 Task: See the cancellation policy of Gig Harbor, Washington, United States.
Action: Mouse moved to (352, 137)
Screenshot: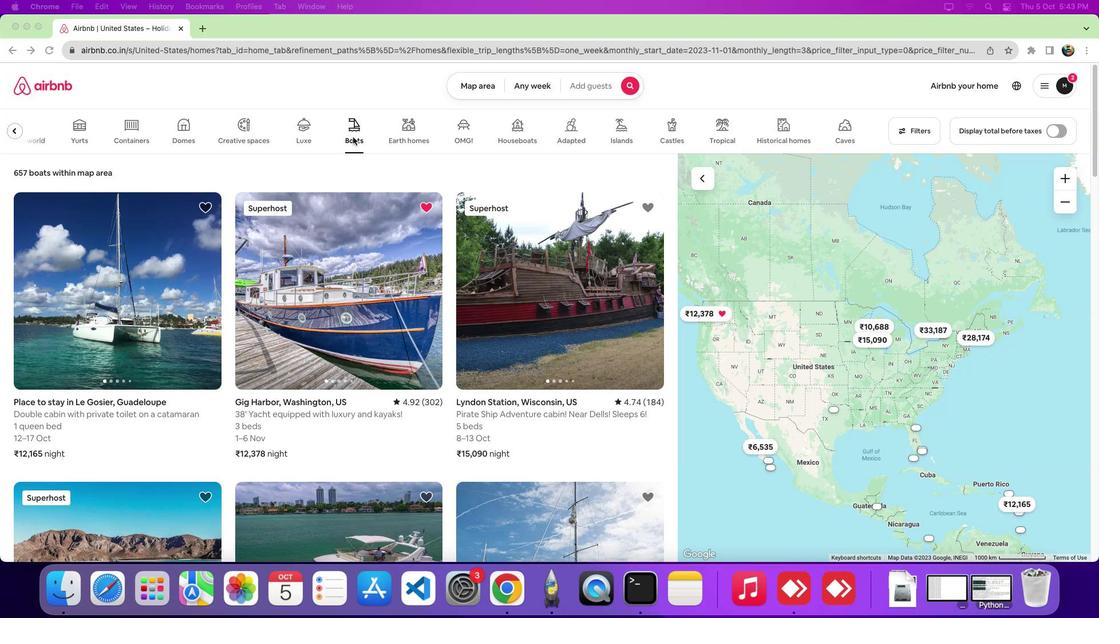 
Action: Mouse pressed left at (352, 137)
Screenshot: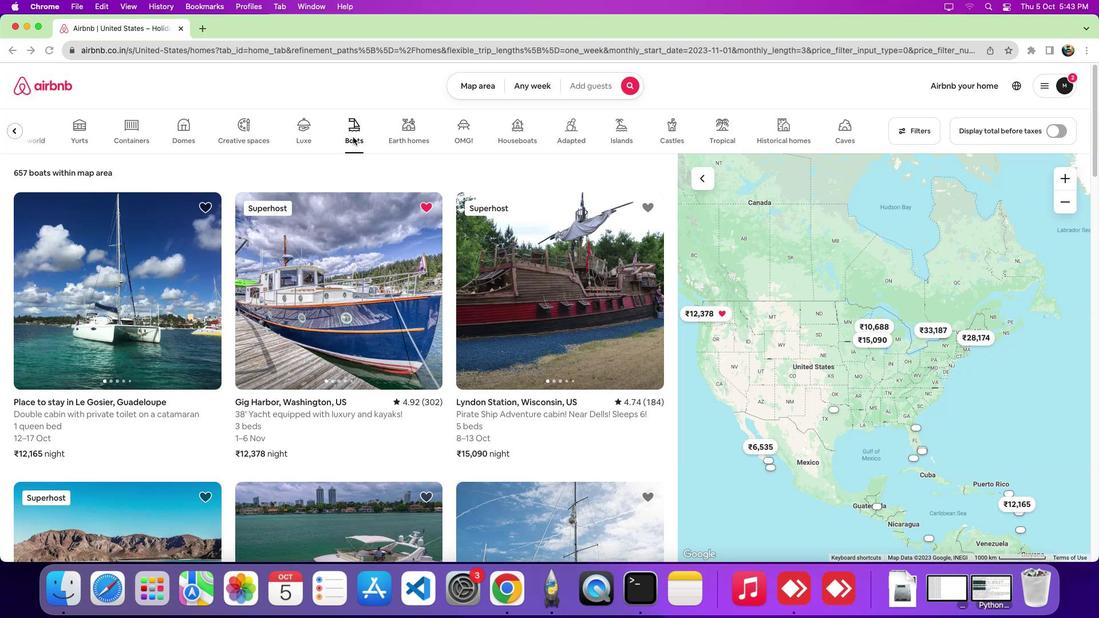 
Action: Mouse moved to (346, 297)
Screenshot: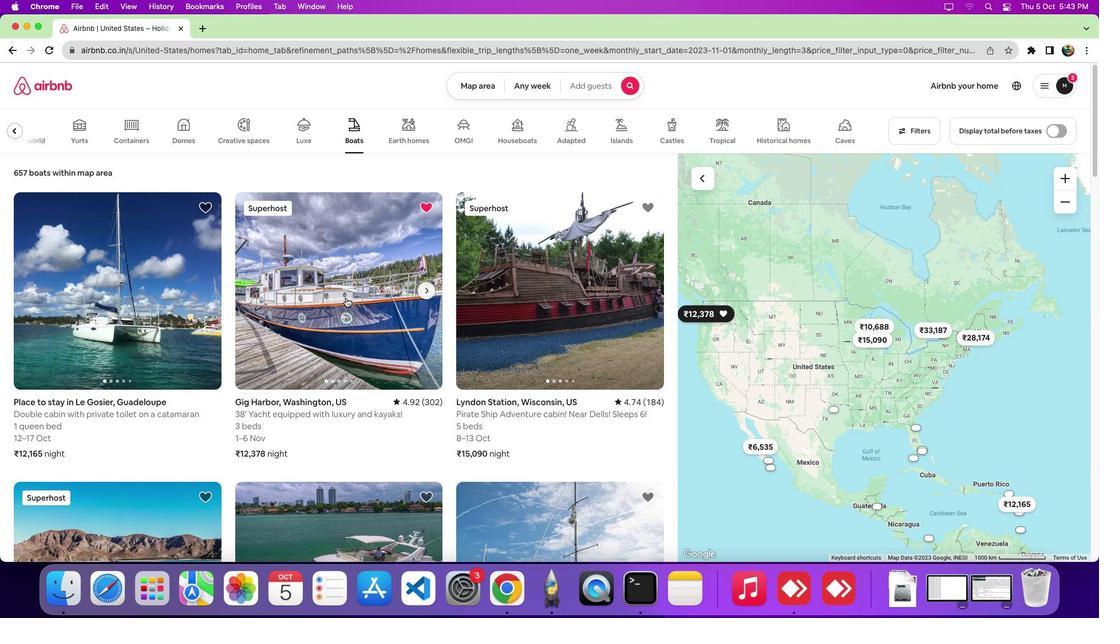 
Action: Mouse pressed left at (346, 297)
Screenshot: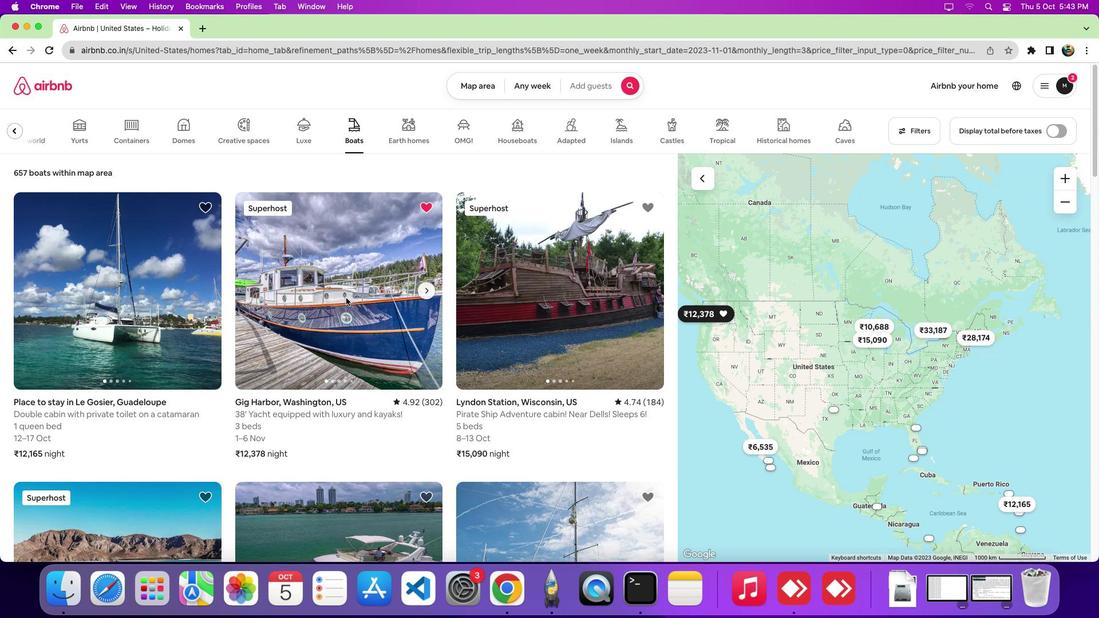 
Action: Mouse moved to (618, 388)
Screenshot: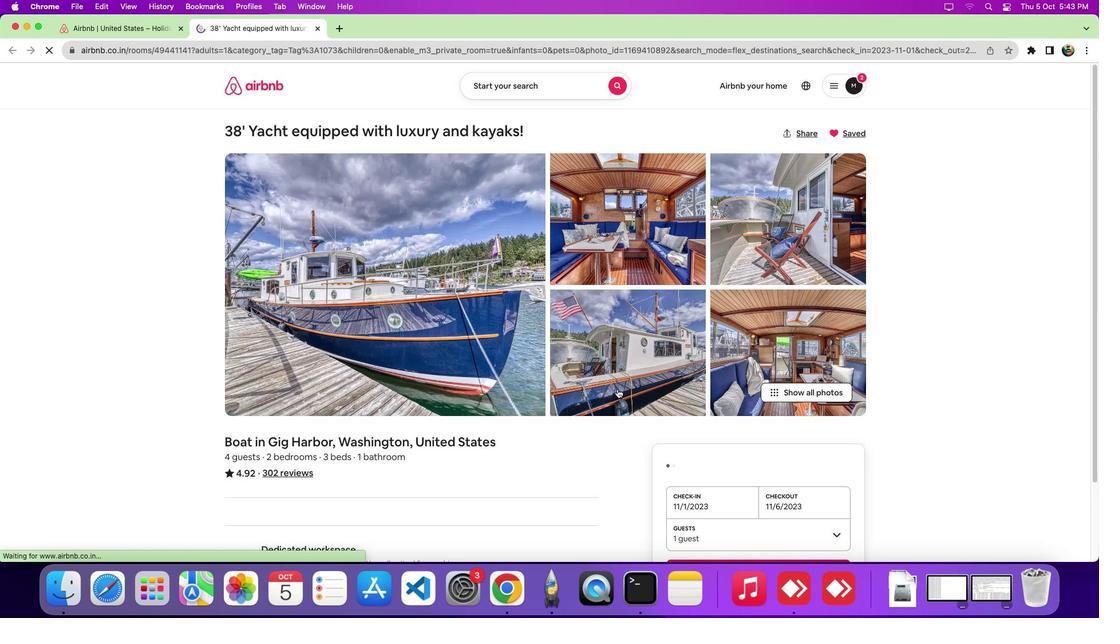 
Action: Mouse scrolled (618, 388) with delta (0, 0)
Screenshot: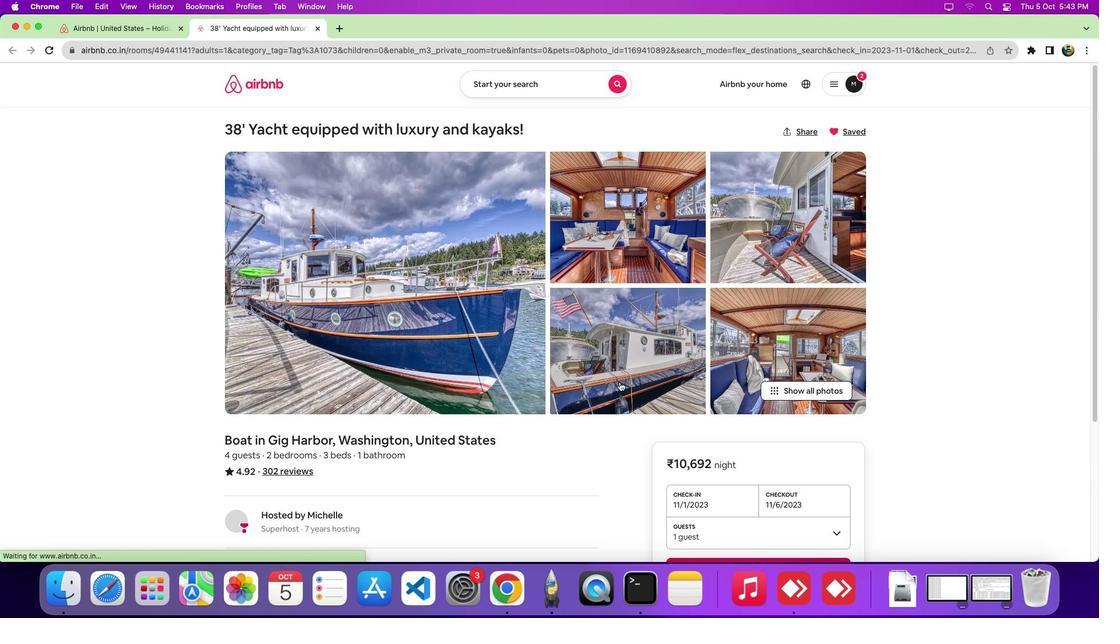 
Action: Mouse scrolled (618, 388) with delta (0, 0)
Screenshot: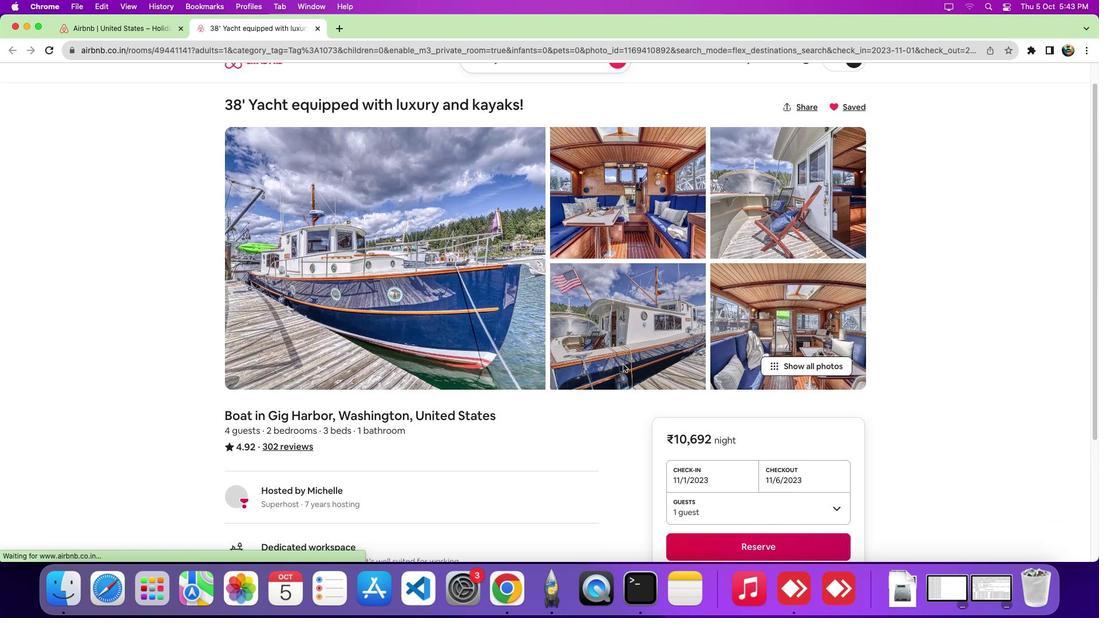 
Action: Mouse scrolled (618, 388) with delta (0, -4)
Screenshot: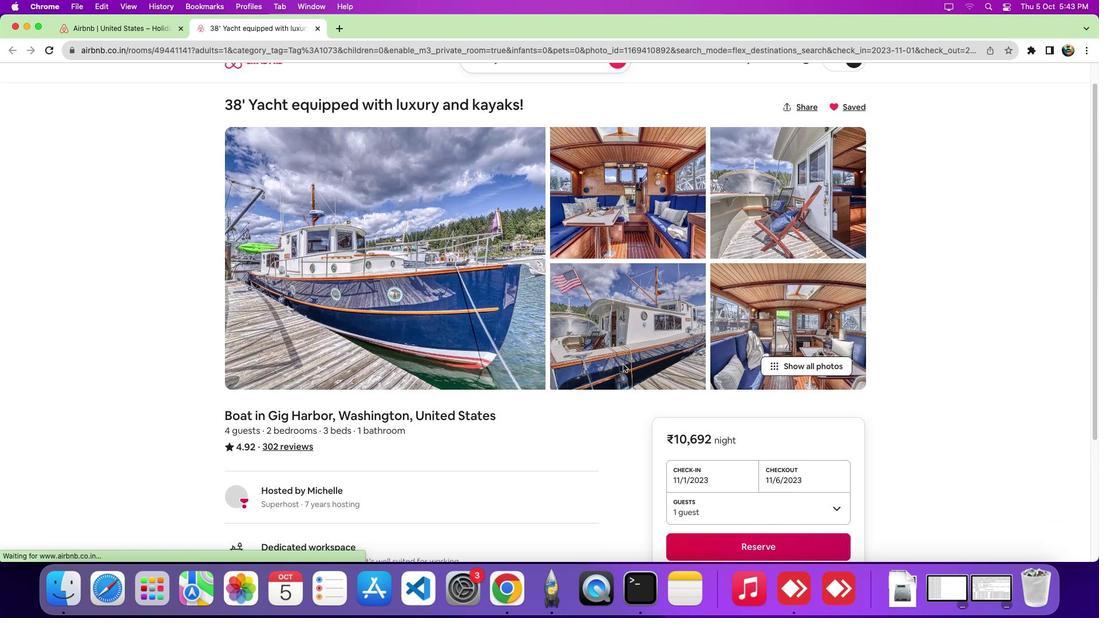 
Action: Mouse moved to (619, 382)
Screenshot: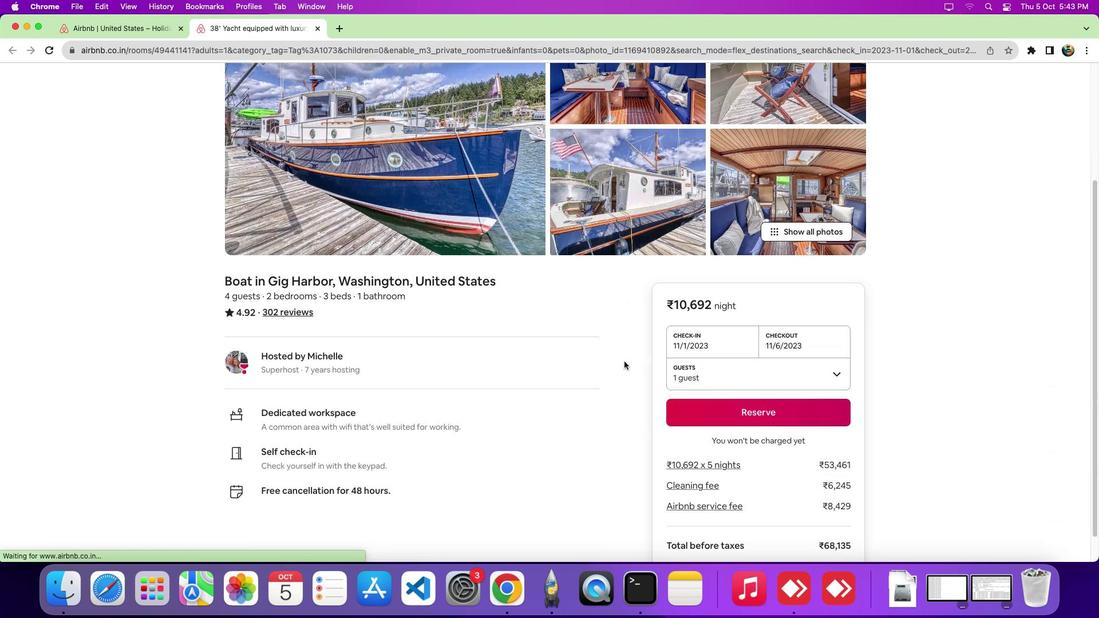 
Action: Mouse scrolled (619, 382) with delta (0, -6)
Screenshot: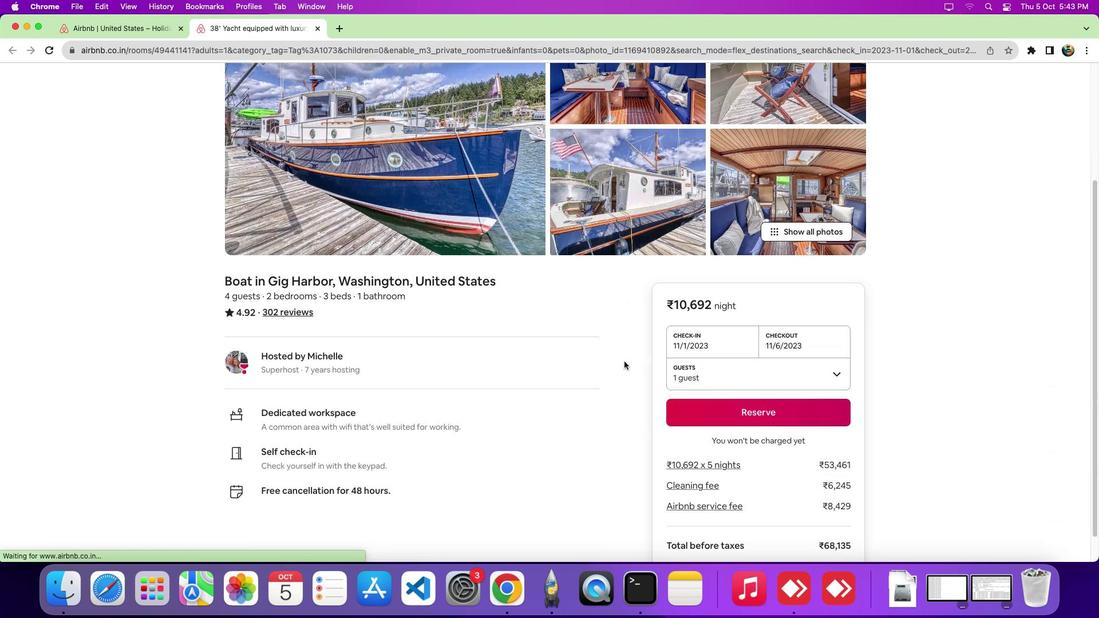 
Action: Mouse moved to (1093, 147)
Screenshot: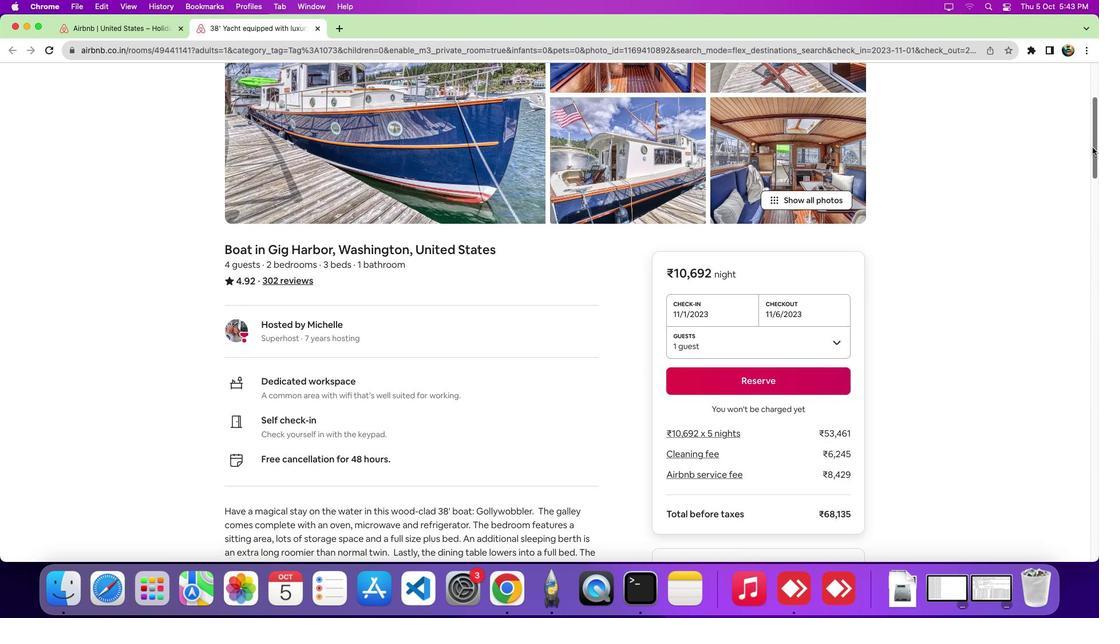 
Action: Mouse pressed left at (1093, 147)
Screenshot: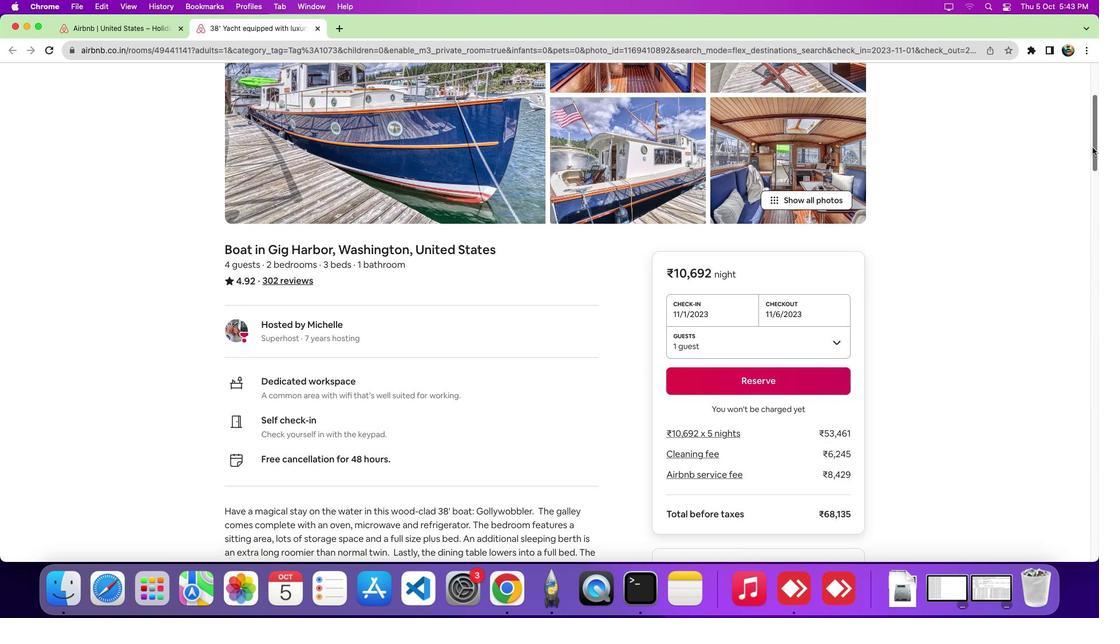 
Action: Mouse moved to (688, 298)
Screenshot: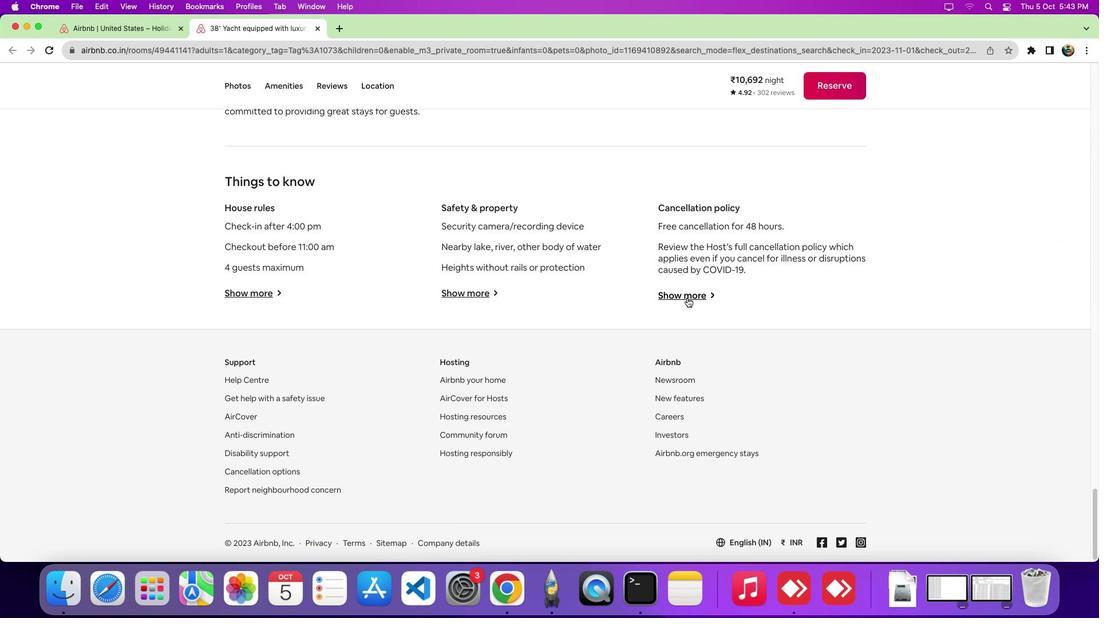 
Action: Mouse pressed left at (688, 298)
Screenshot: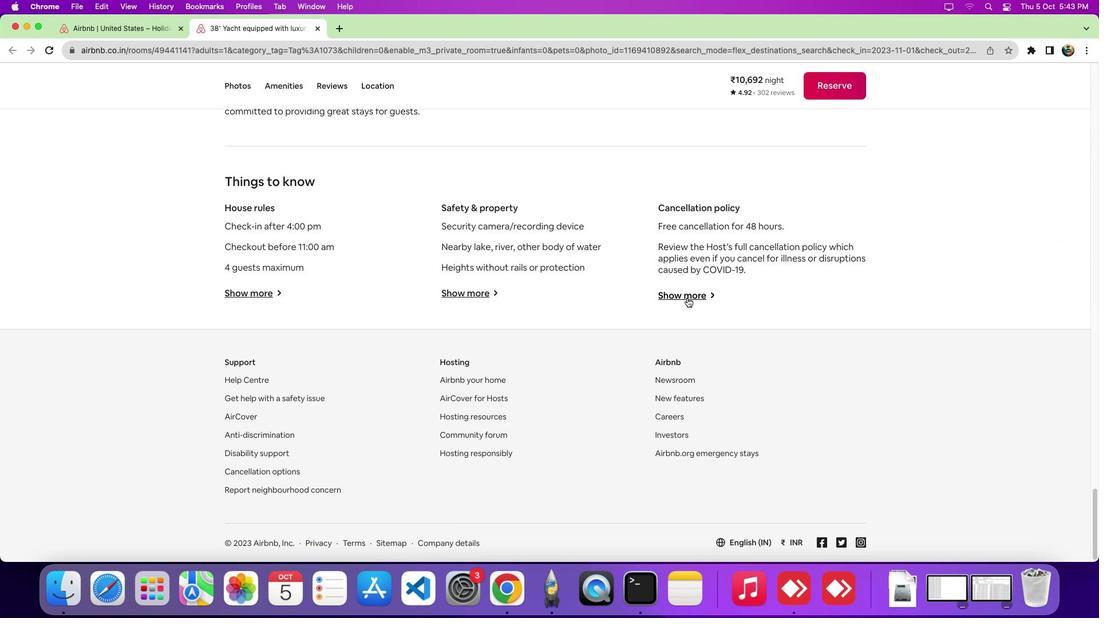 
Action: Mouse moved to (687, 300)
Screenshot: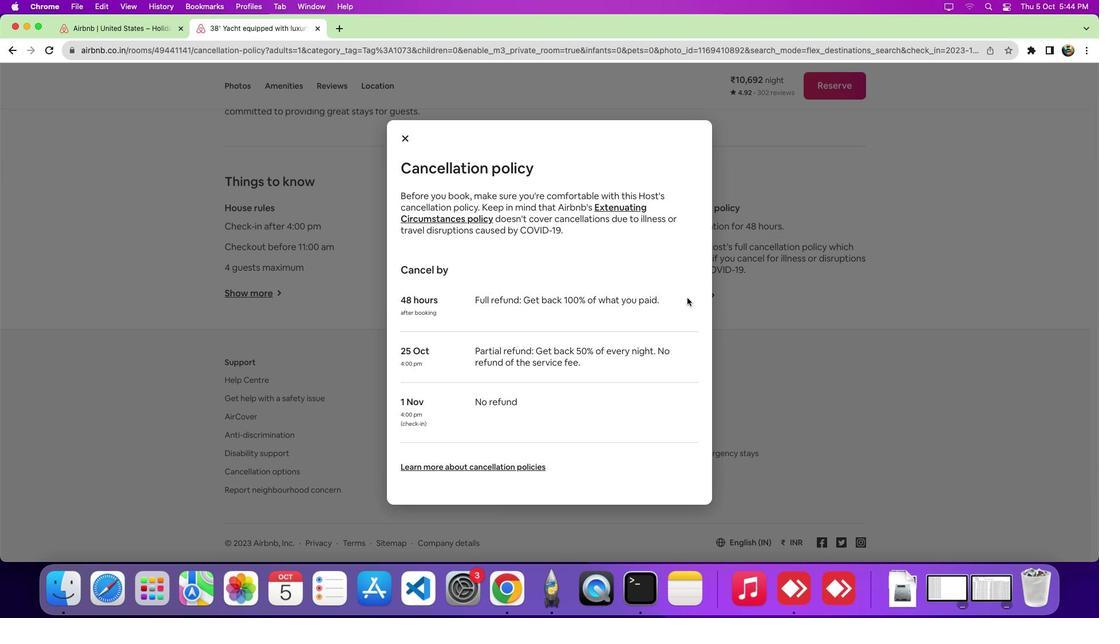 
